 Task: Discover historical landmarks in Washington, DC, and Gettysburg, Pennsylvania.
Action: Mouse moved to (174, 81)
Screenshot: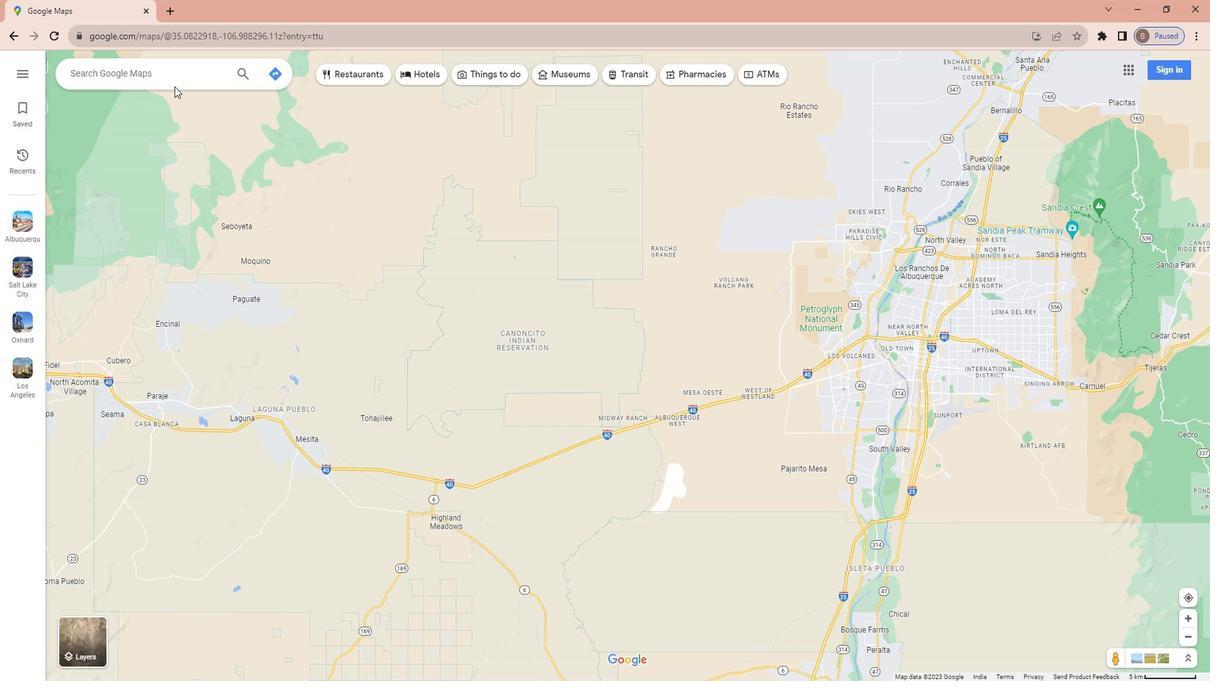
Action: Mouse pressed left at (174, 81)
Screenshot: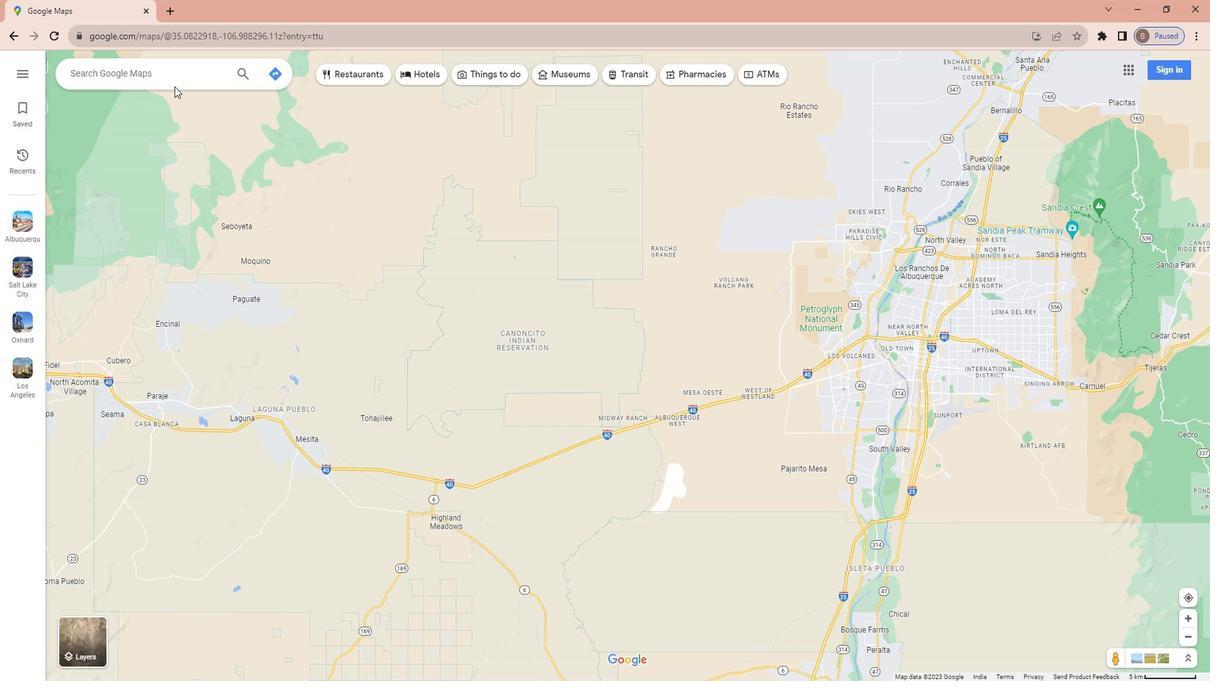 
Action: Mouse moved to (174, 71)
Screenshot: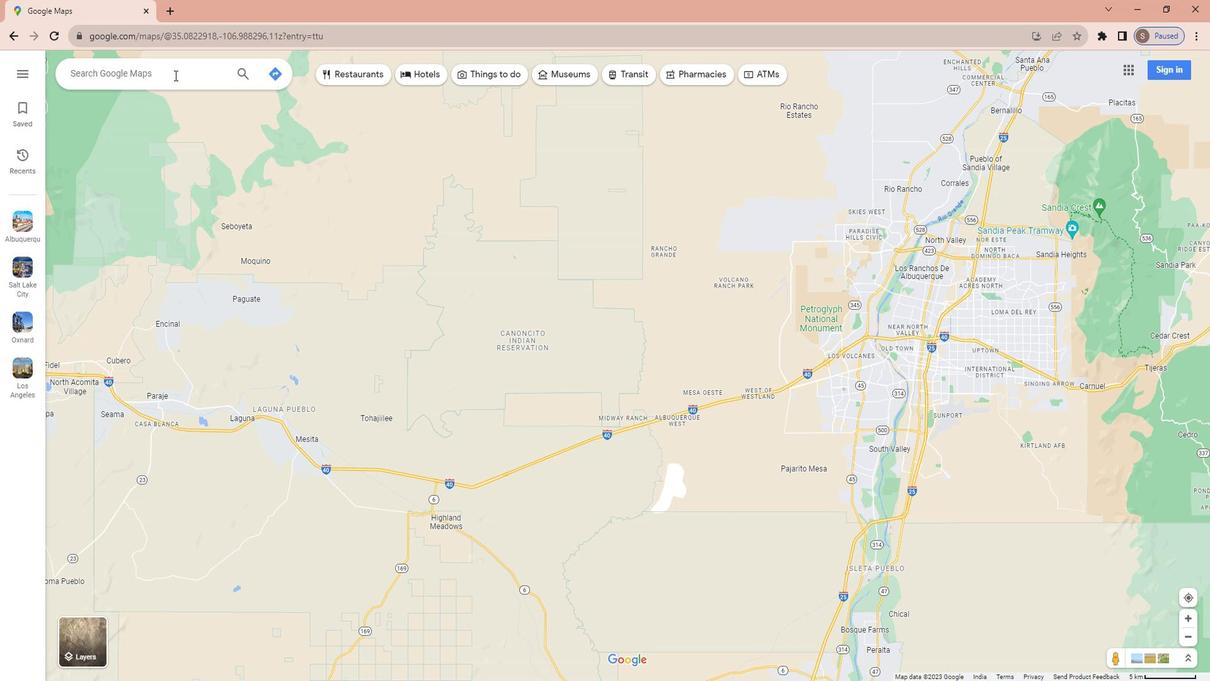 
Action: Mouse pressed left at (174, 71)
Screenshot: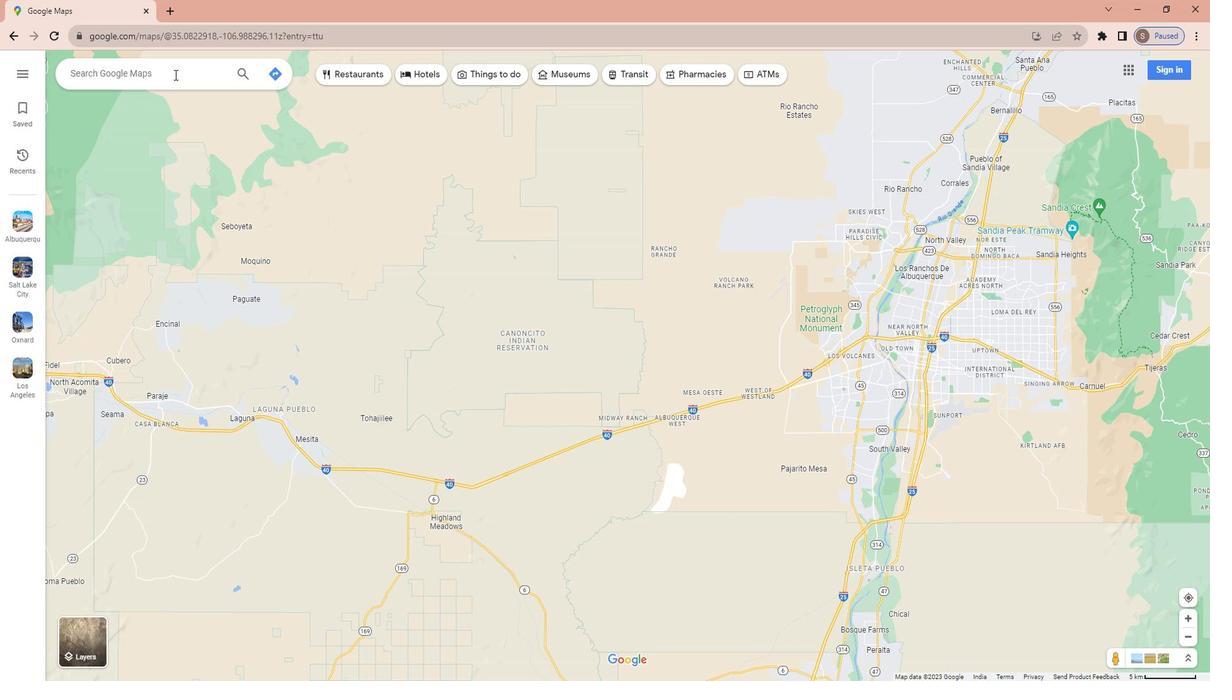 
Action: Key pressed <Key.shift>Washington,<Key.space><Key.shift>D<Key.shift>C<Key.enter>
Screenshot: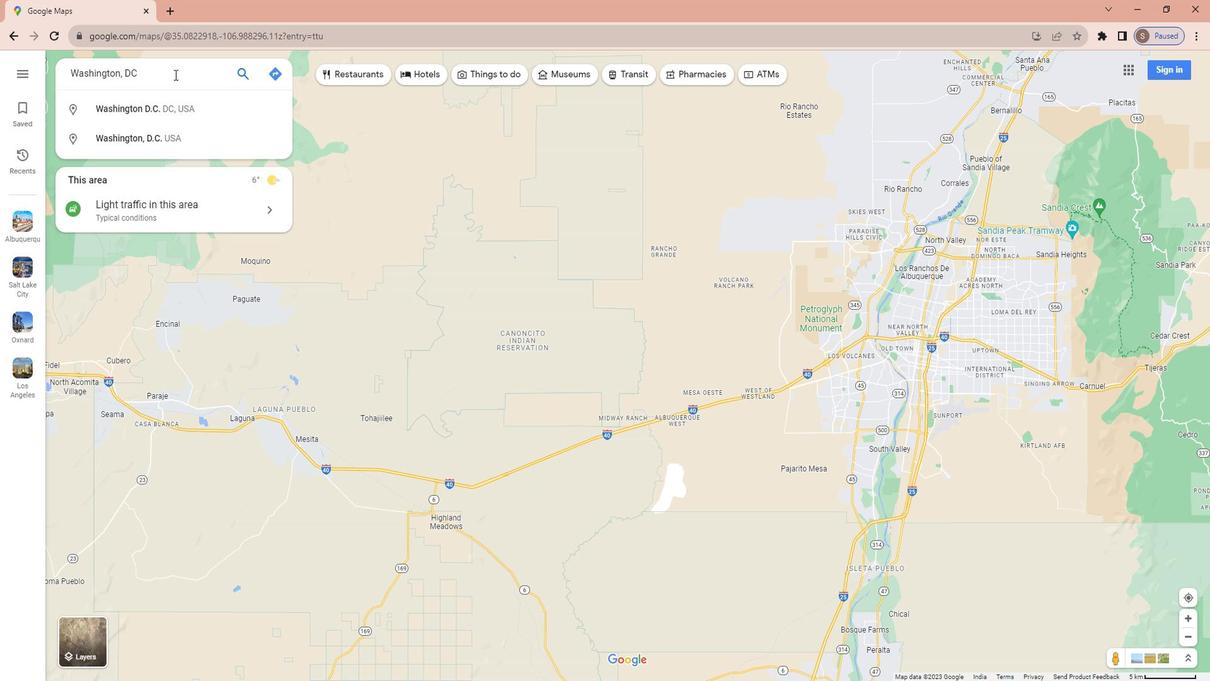 
Action: Mouse moved to (175, 280)
Screenshot: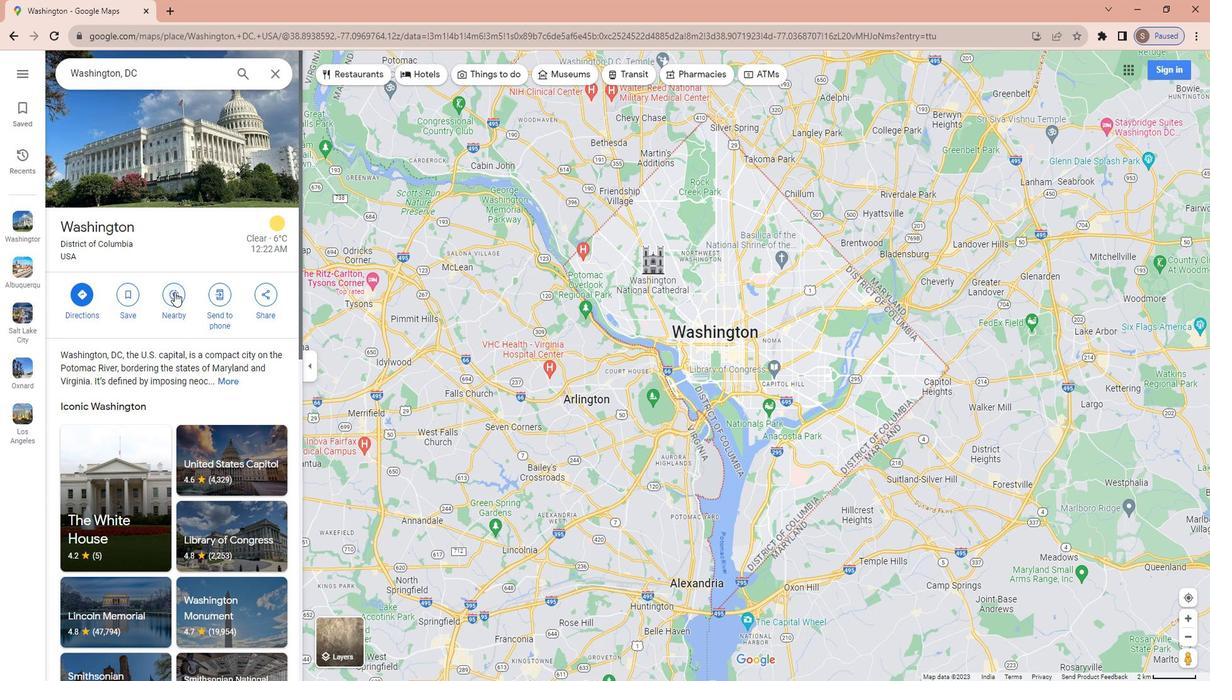 
Action: Mouse pressed left at (175, 280)
Screenshot: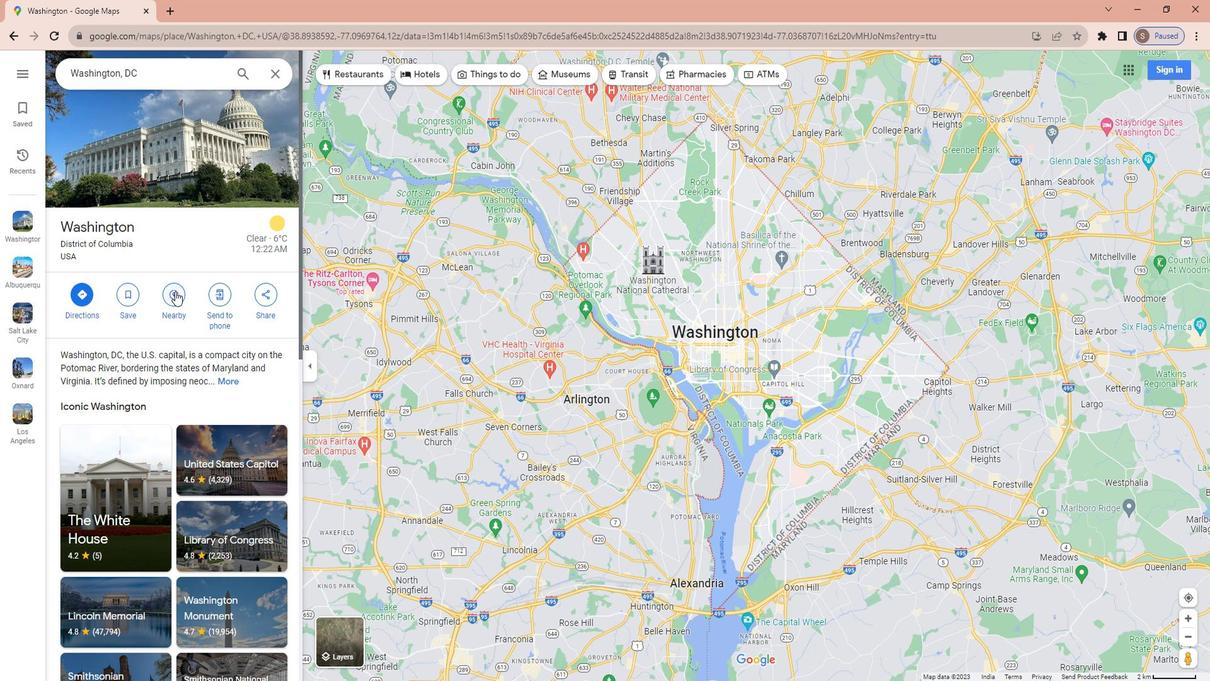
Action: Mouse moved to (177, 294)
Screenshot: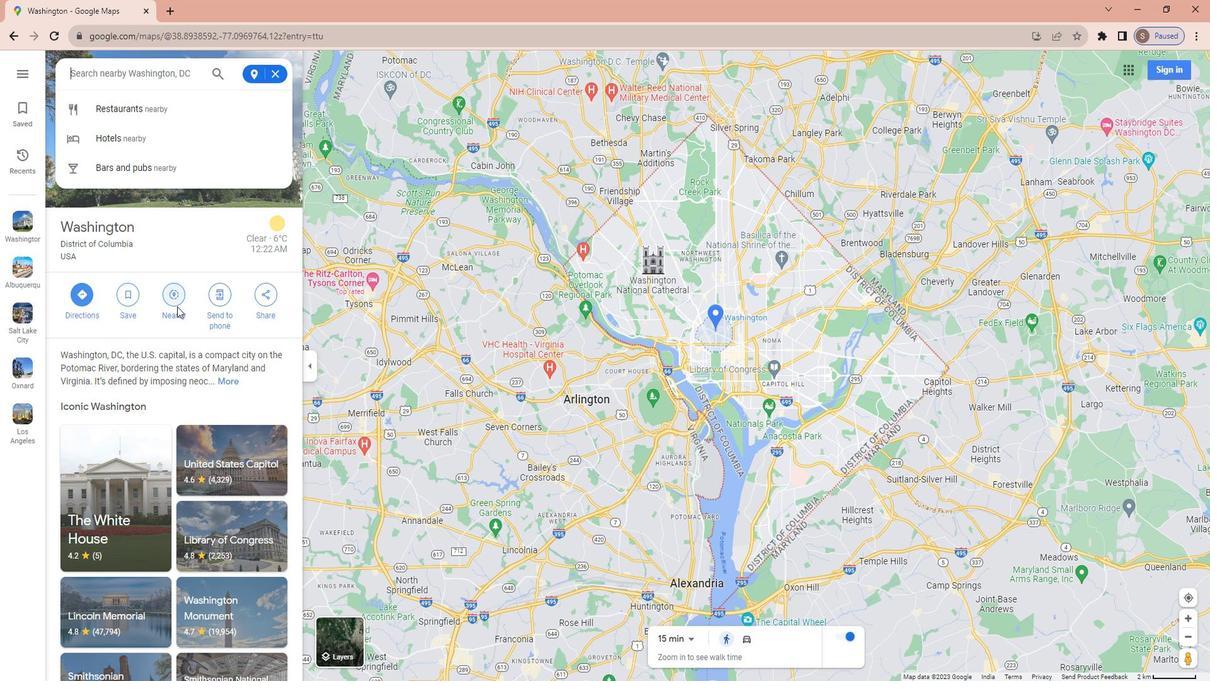 
Action: Mouse scrolled (177, 293) with delta (0, 0)
Screenshot: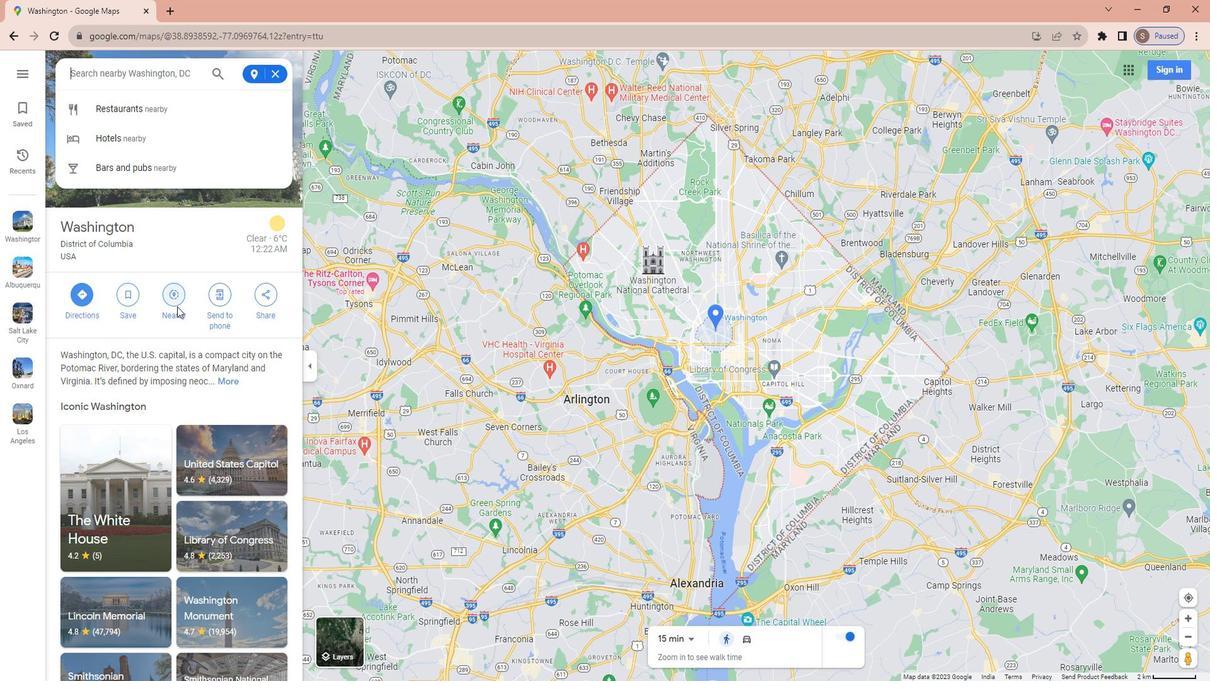 
Action: Mouse moved to (178, 278)
Screenshot: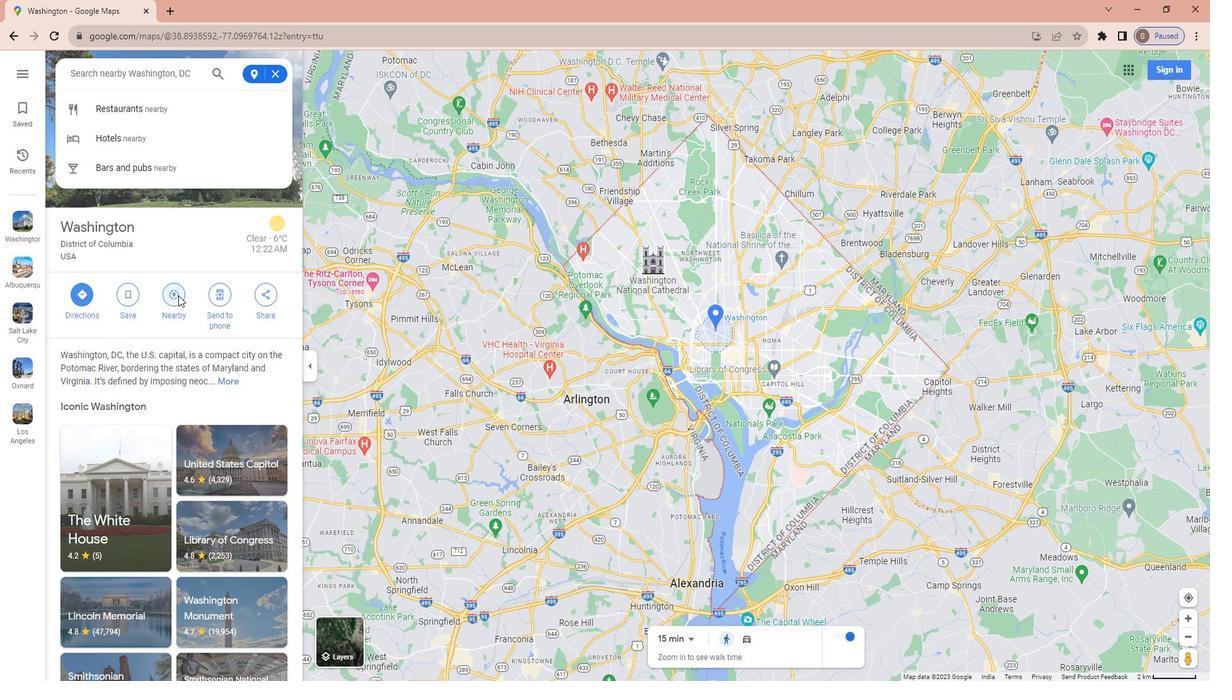 
Action: Mouse scrolled (178, 278) with delta (0, 0)
Screenshot: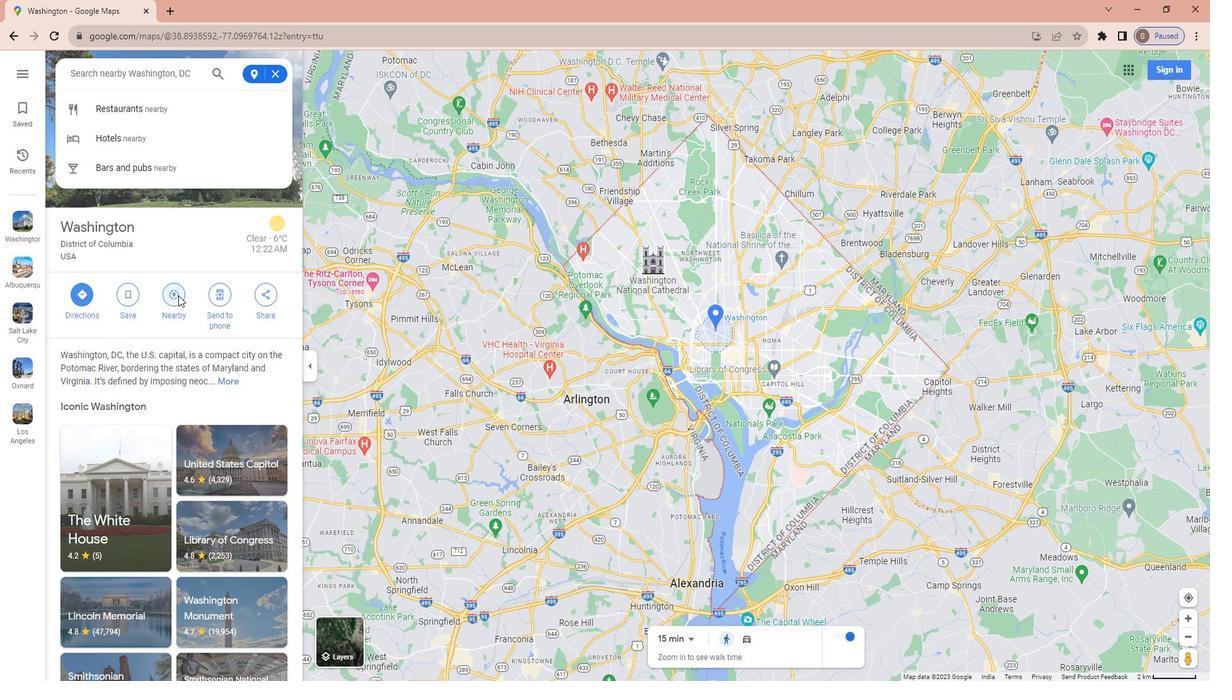 
Action: Mouse moved to (181, 253)
Screenshot: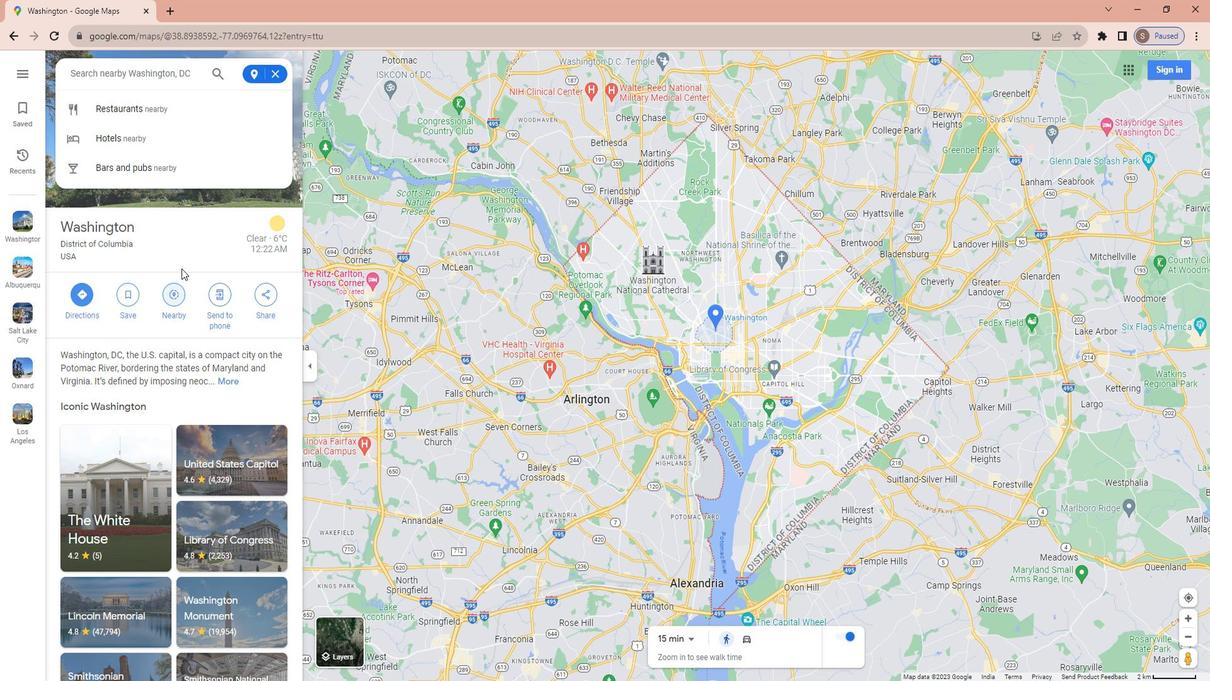 
Action: Mouse scrolled (181, 252) with delta (0, 0)
Screenshot: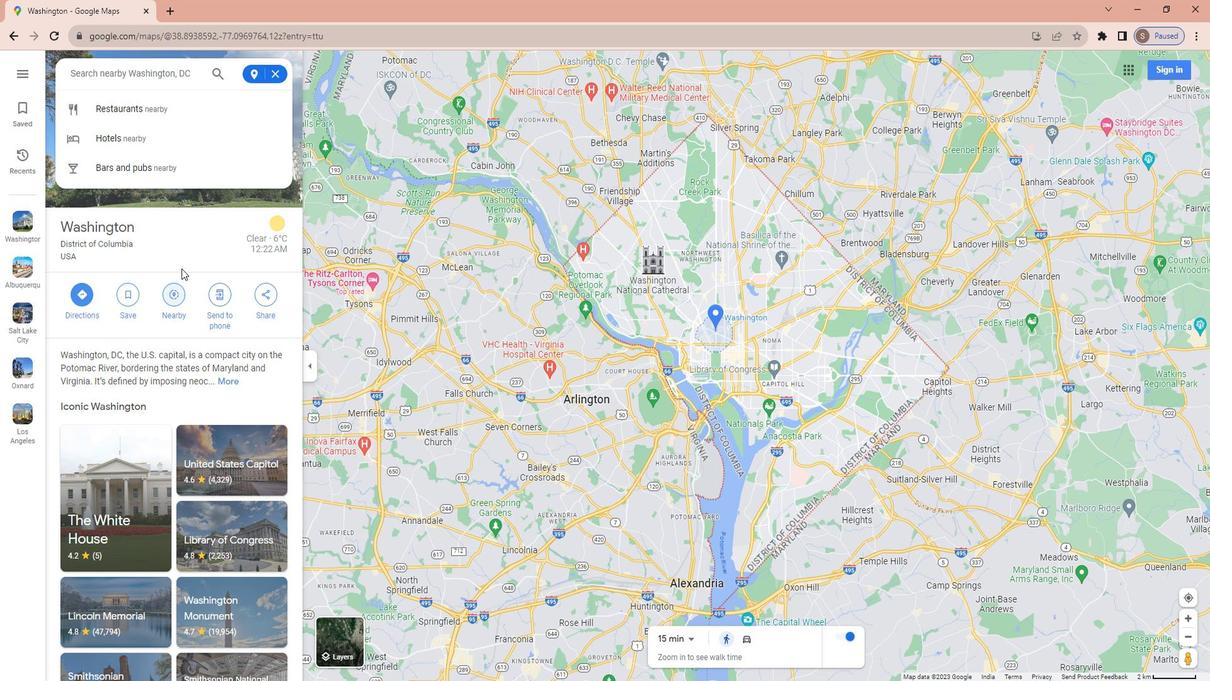 
Action: Mouse moved to (163, 66)
Screenshot: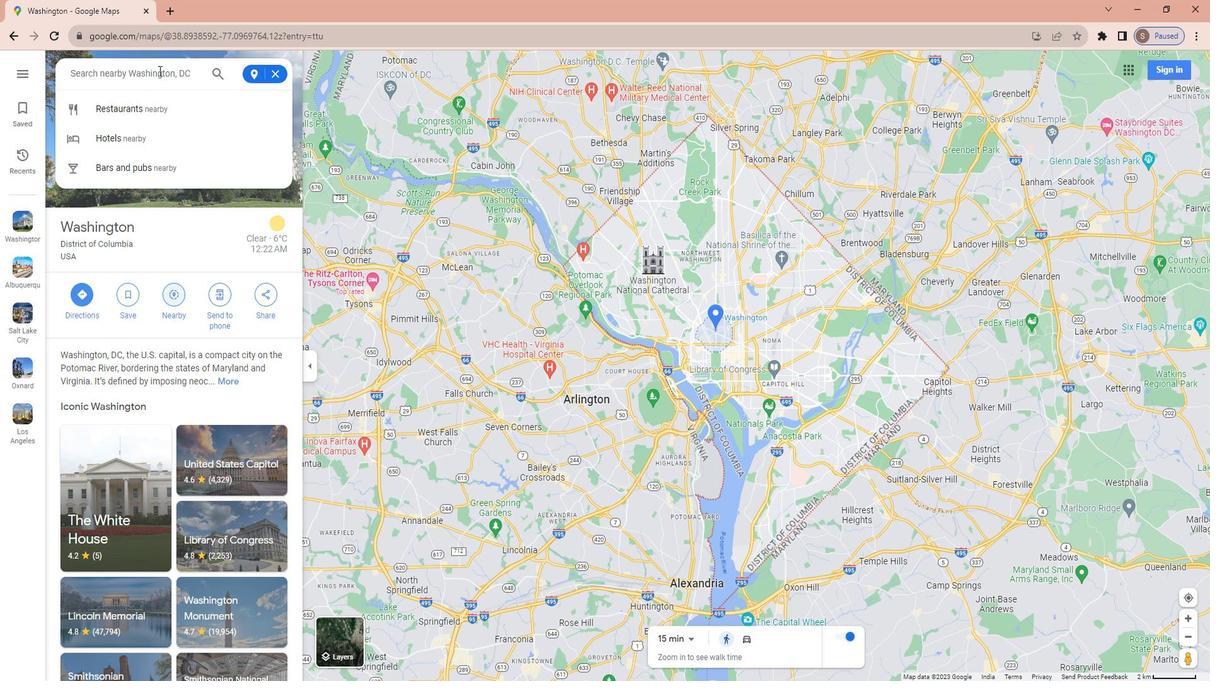 
Action: Key pressed hostorical<Key.space>landmarks<Key.enter>
Screenshot: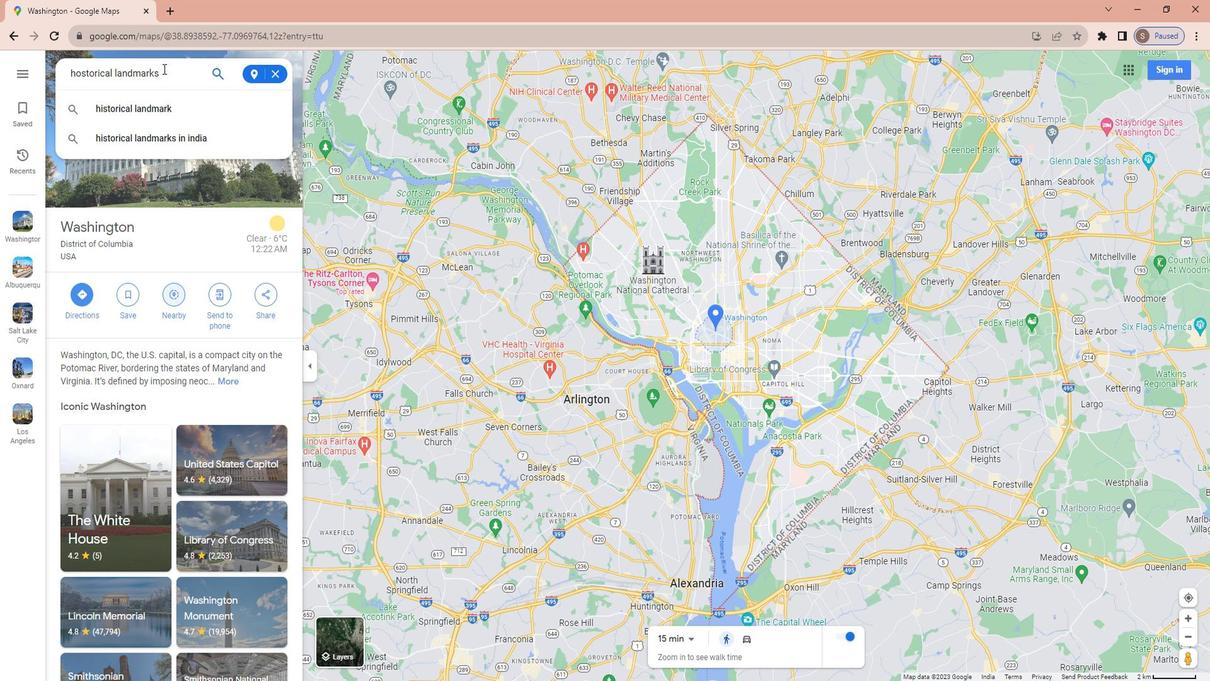 
Action: Mouse moved to (278, 71)
Screenshot: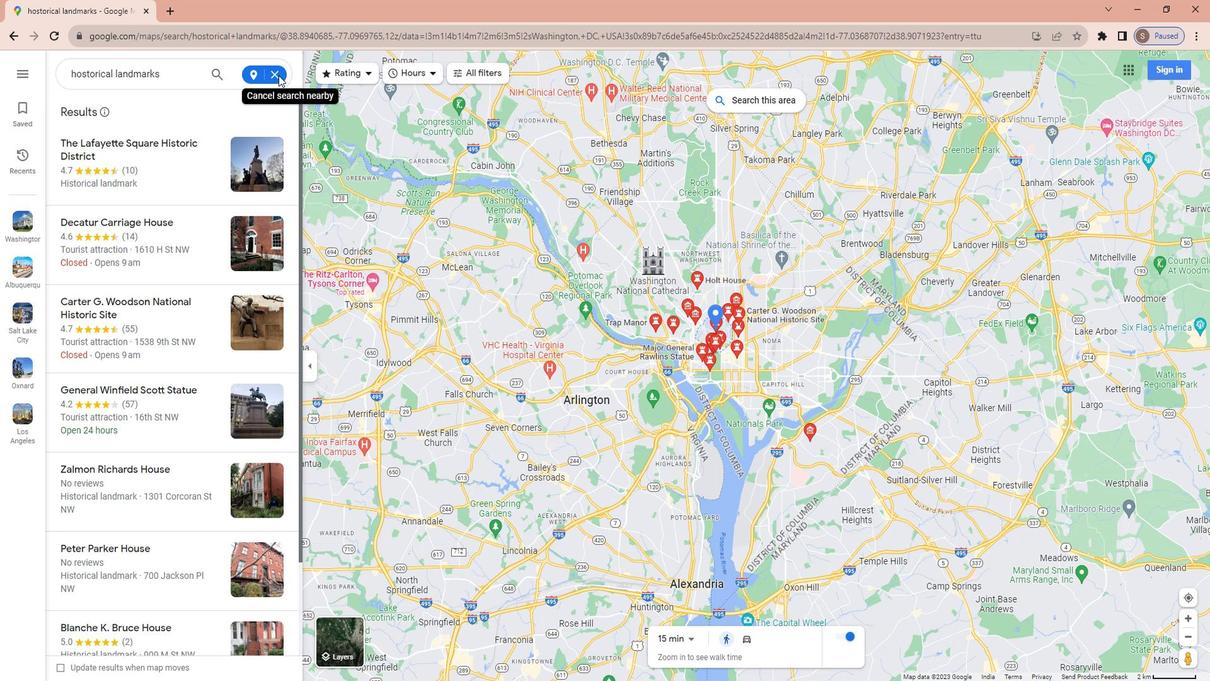 
Action: Mouse pressed left at (278, 71)
Screenshot: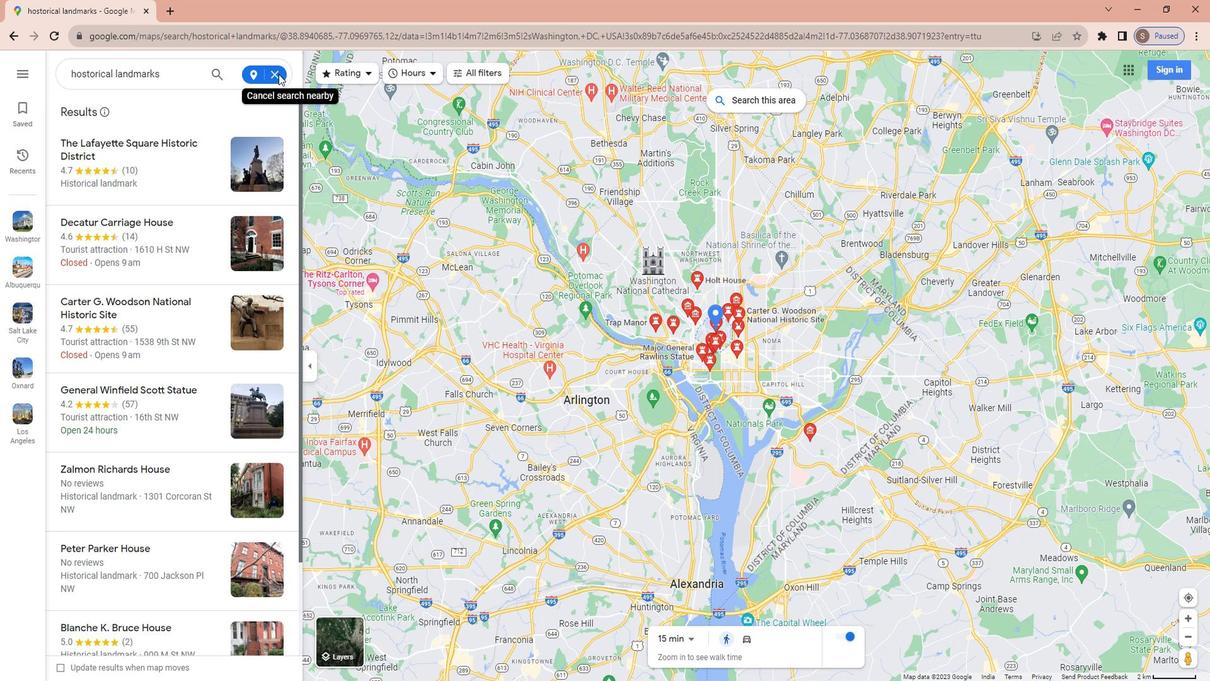 
Action: Mouse pressed left at (278, 71)
Screenshot: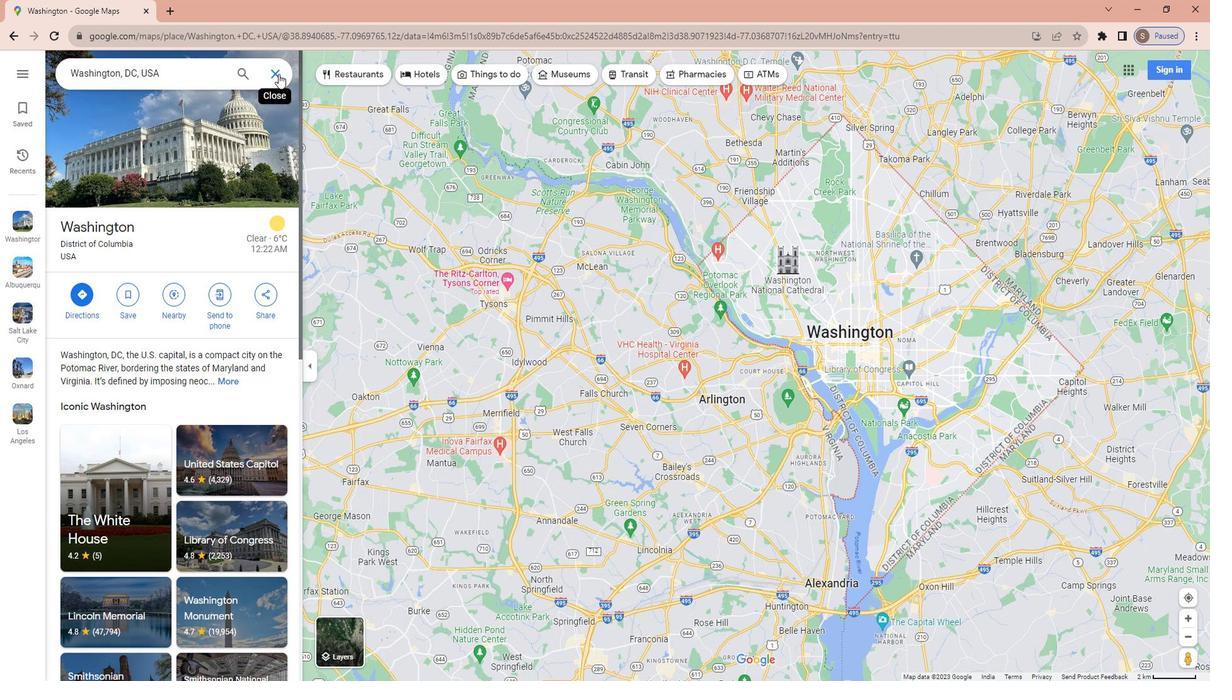 
Action: Mouse moved to (169, 64)
Screenshot: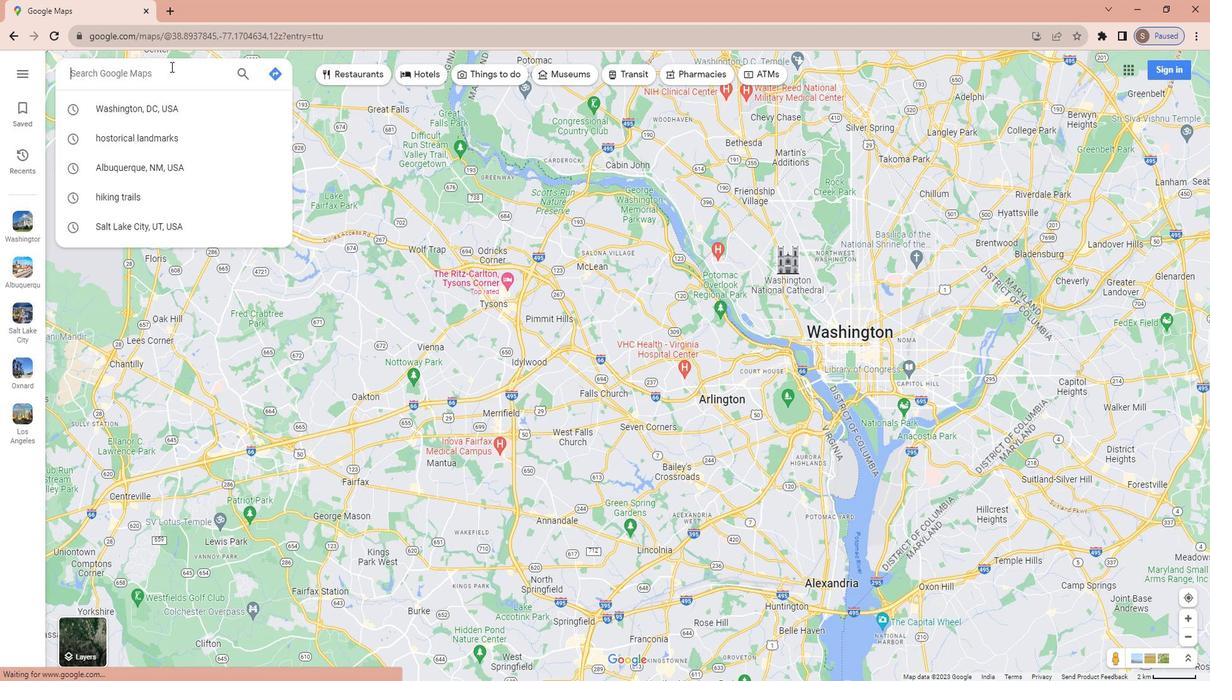 
Action: Key pressed <Key.shift>Ge
Screenshot: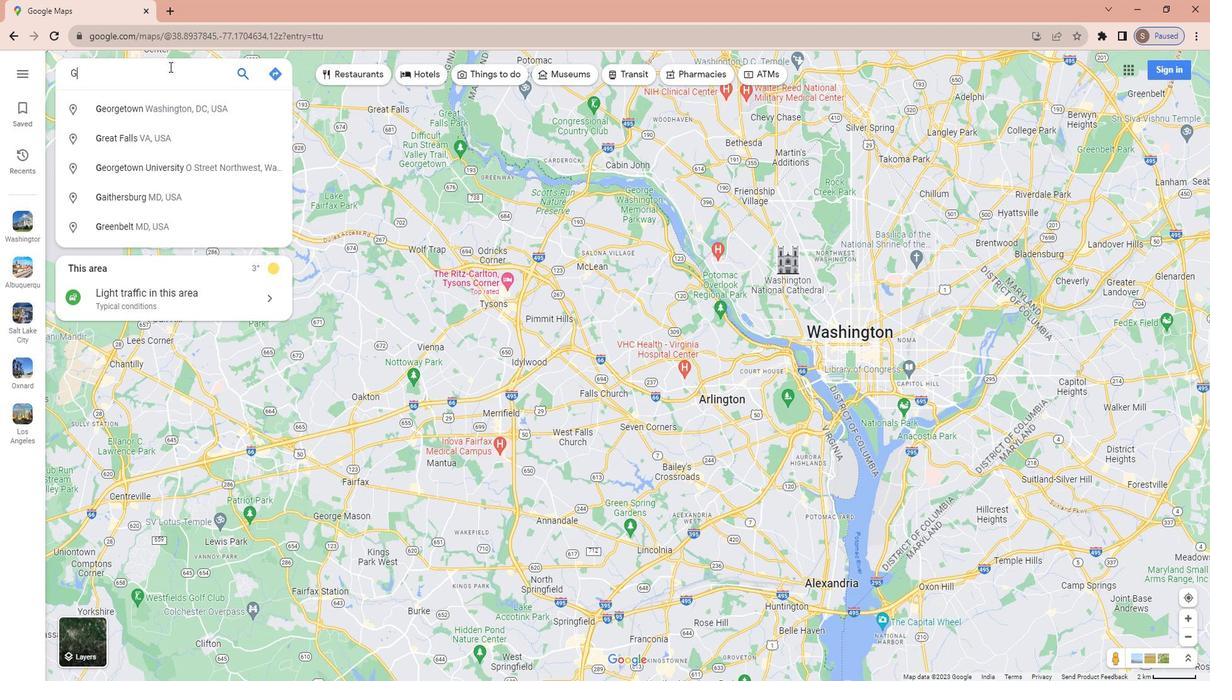 
Action: Mouse moved to (169, 64)
Screenshot: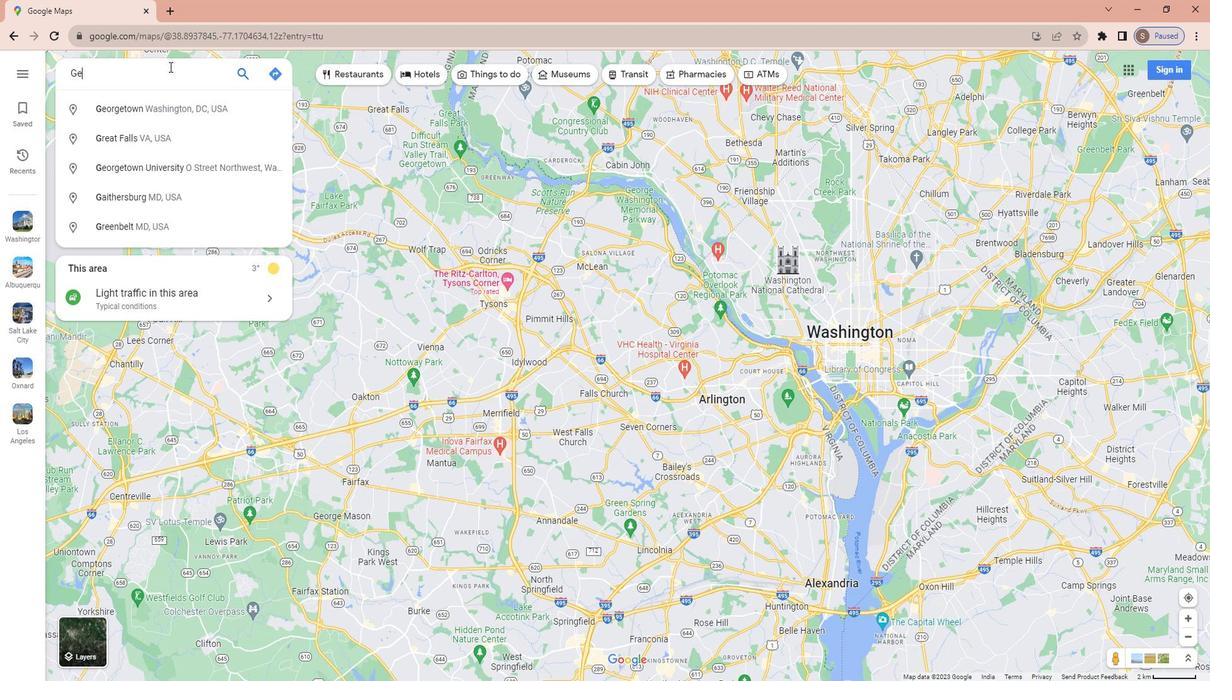 
Action: Key pressed ttysbo<Key.backspace>i<Key.backspace>urg,<Key.space><Key.shift>Pennsylvania<Key.enter>
Screenshot: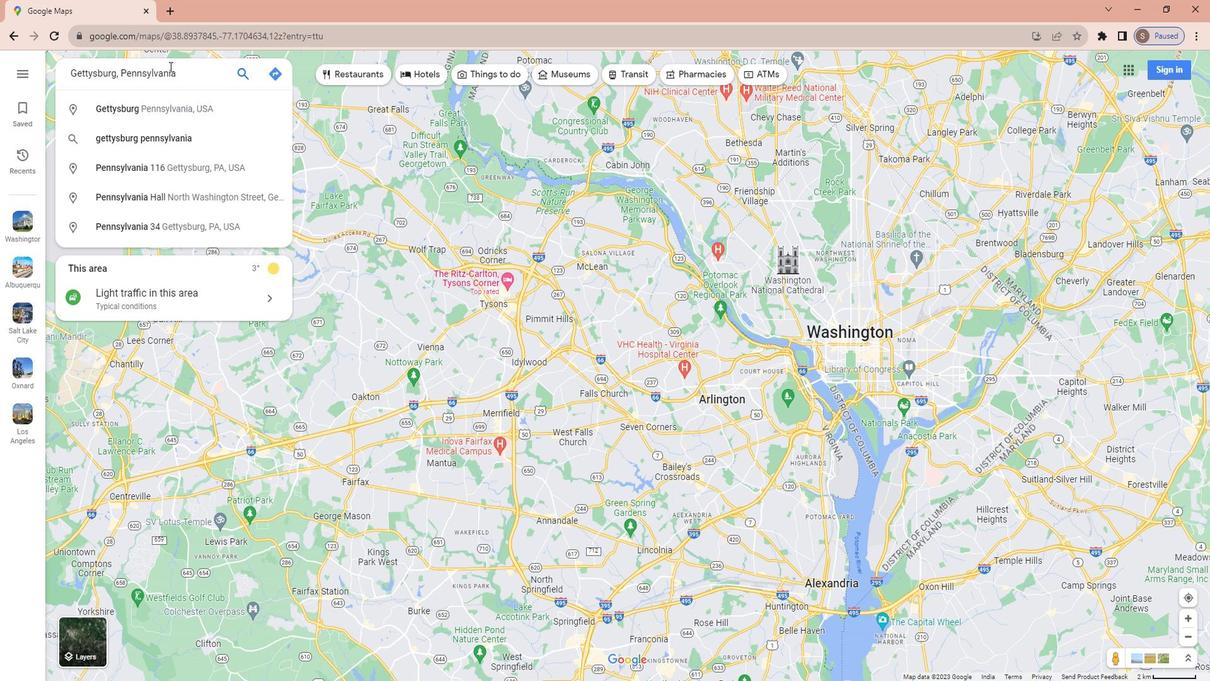 
Action: Mouse moved to (176, 286)
Screenshot: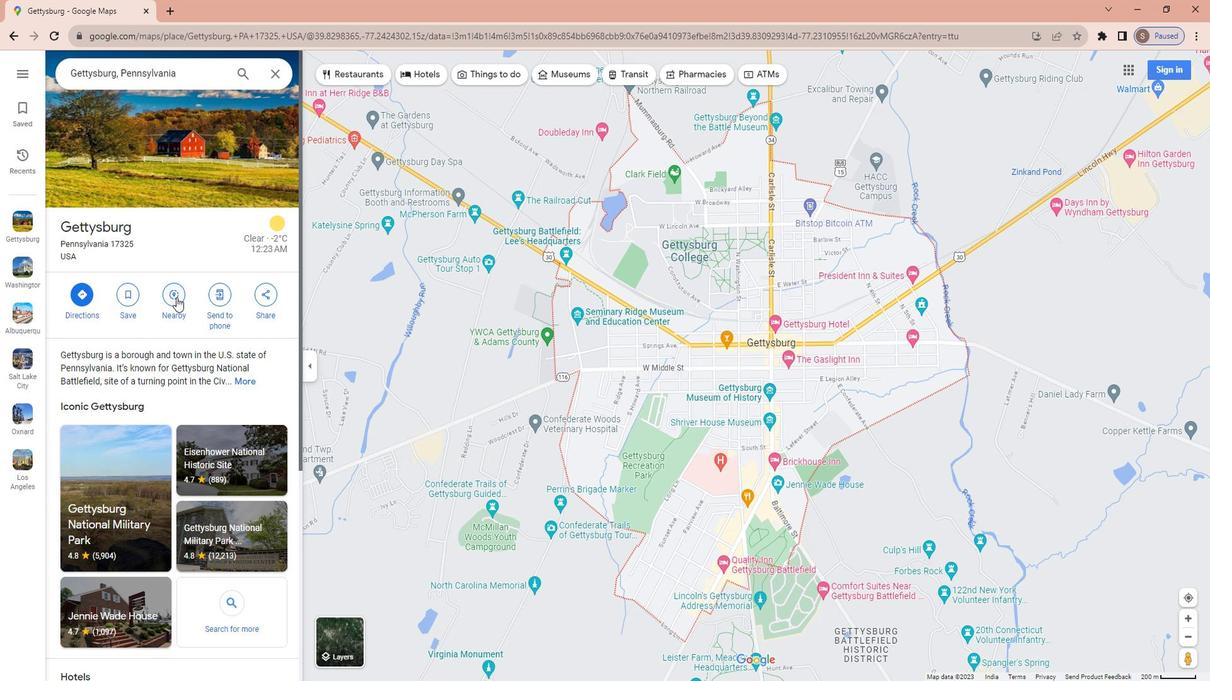 
Action: Mouse pressed left at (176, 286)
Screenshot: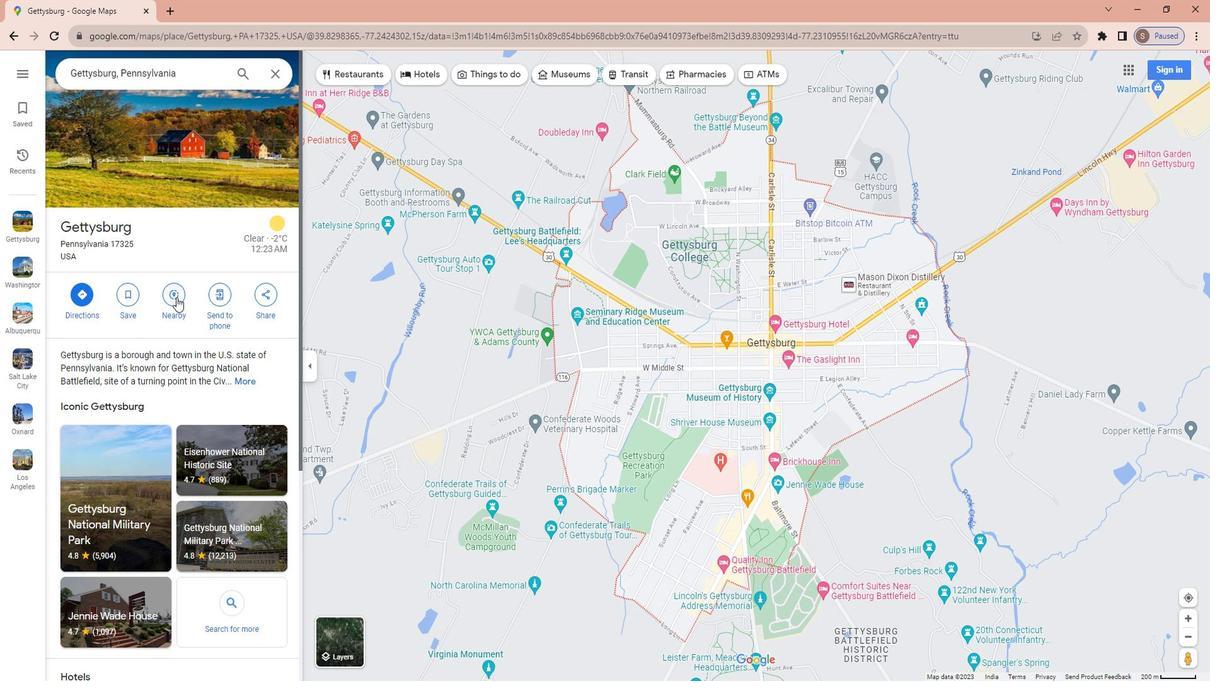 
Action: Mouse moved to (176, 276)
Screenshot: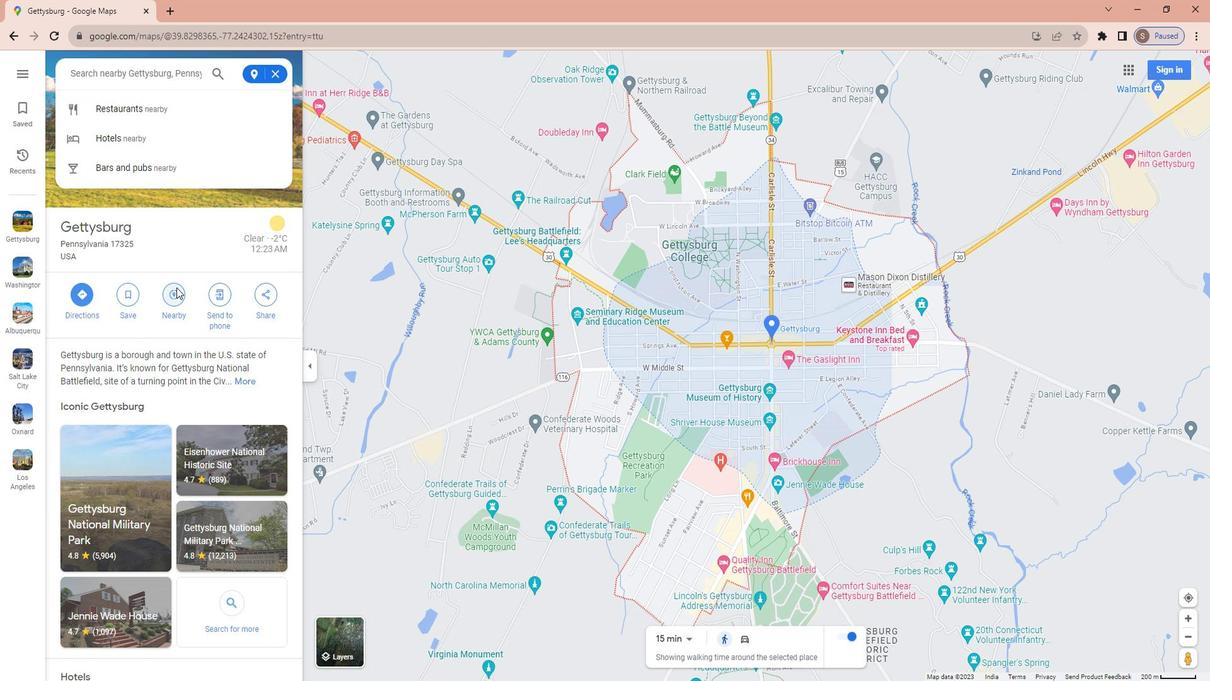 
Action: Key pressed historical<Key.space>landmarks<Key.enter>
Screenshot: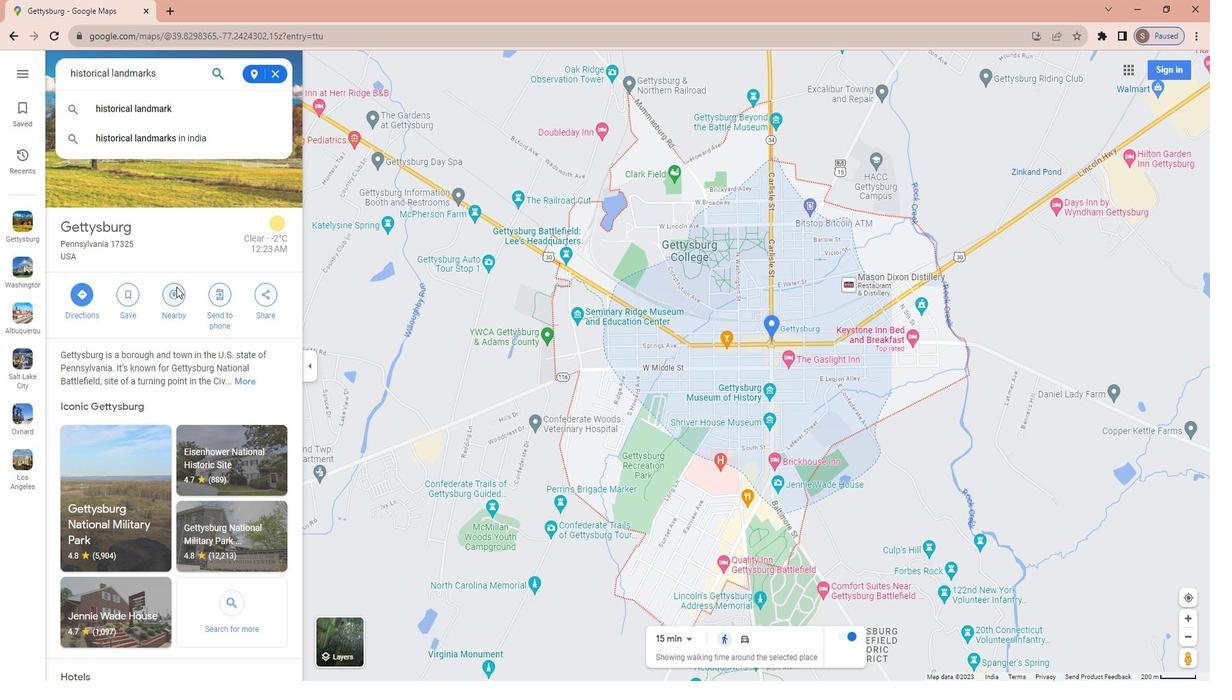 
